 Task: Create in the project BeyondPlan and in the Backlog issue 'Implement a new feature to allow for data visualization and reporting' a child issue 'Chatbot conversation sentiment analysis remediation and reporting', and assign it to team member softage.2@softage.net. Create in the project BeyondPlan and in the Backlog issue 'Address issues related to system integration with external applications and services' a child issue 'Data retention policy optimization and reporting', and assign it to team member softage.3@softage.net
Action: Mouse moved to (186, 49)
Screenshot: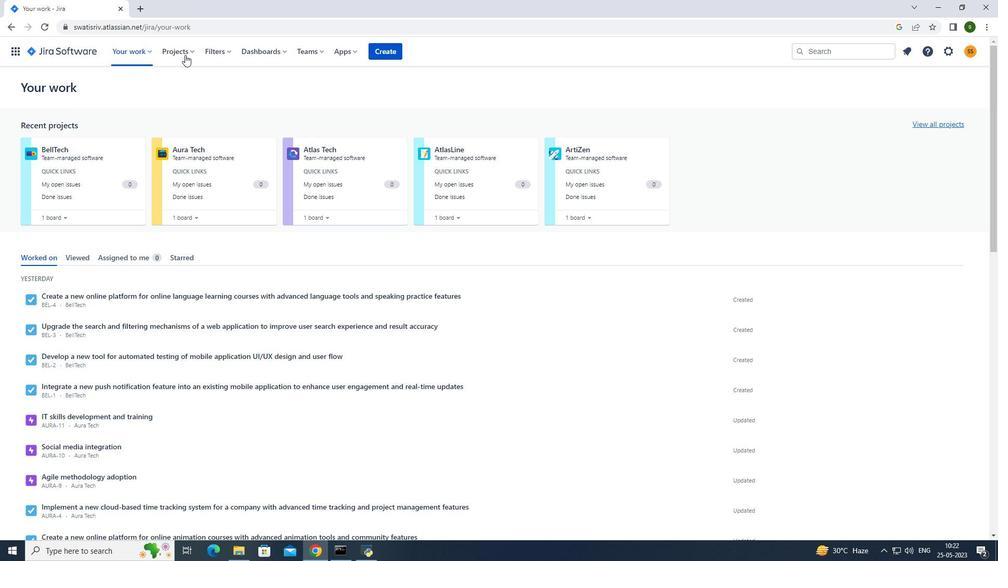 
Action: Mouse pressed left at (186, 49)
Screenshot: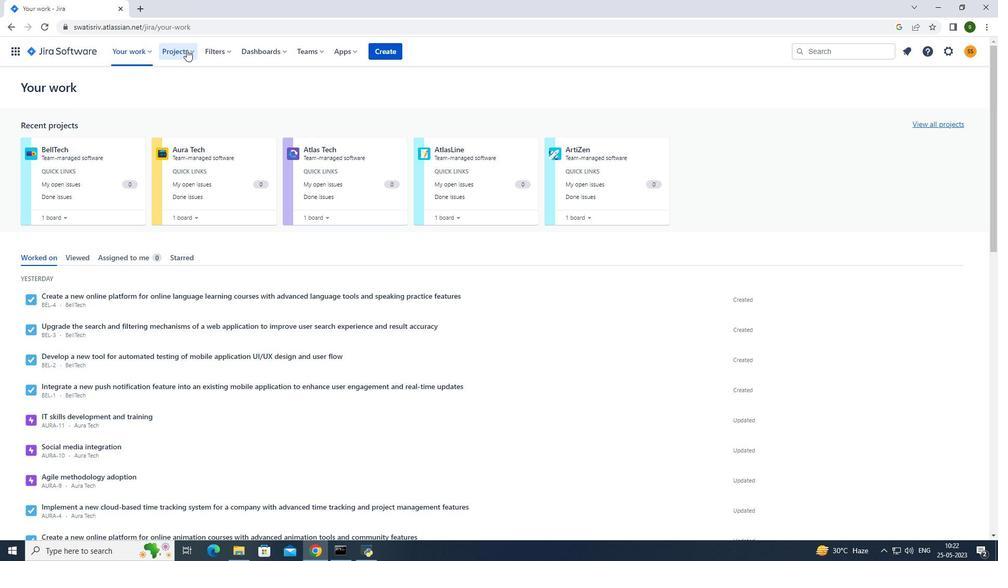
Action: Mouse moved to (218, 95)
Screenshot: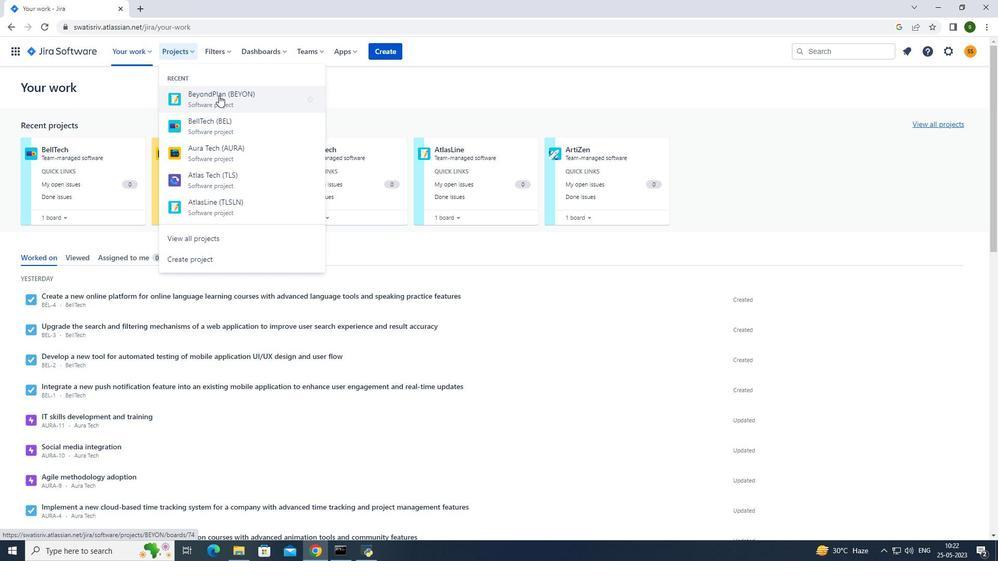 
Action: Mouse pressed left at (218, 95)
Screenshot: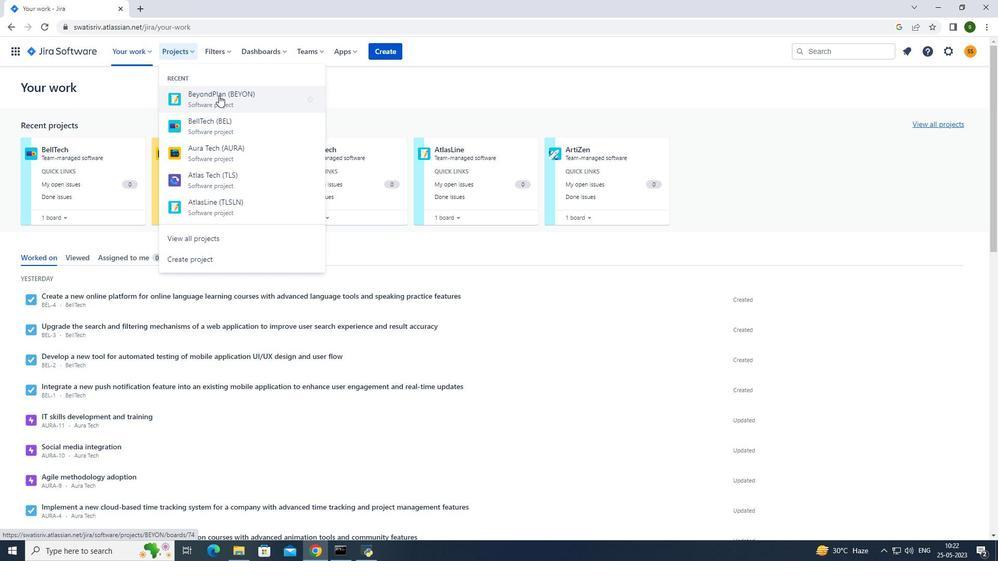 
Action: Mouse moved to (64, 156)
Screenshot: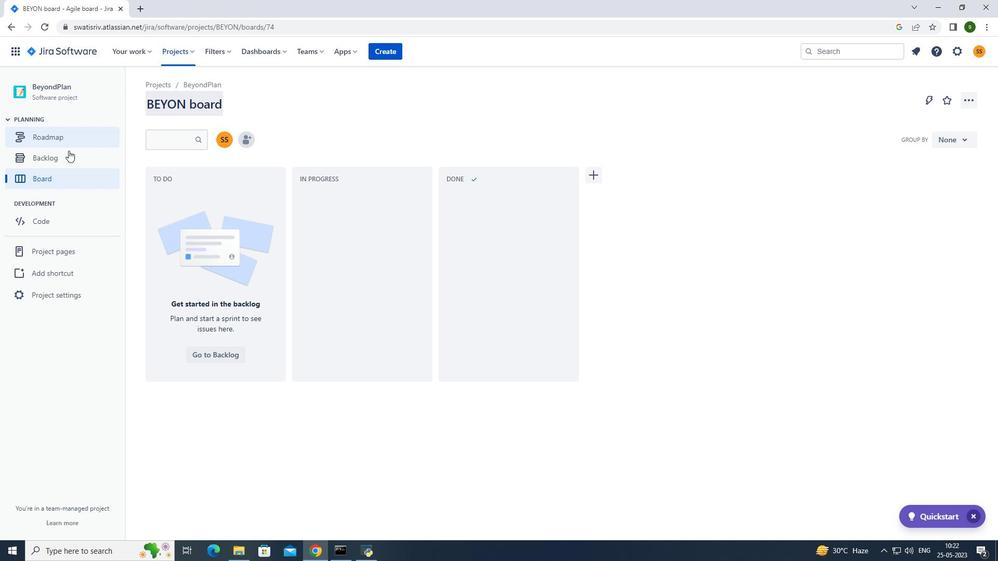 
Action: Mouse pressed left at (64, 156)
Screenshot: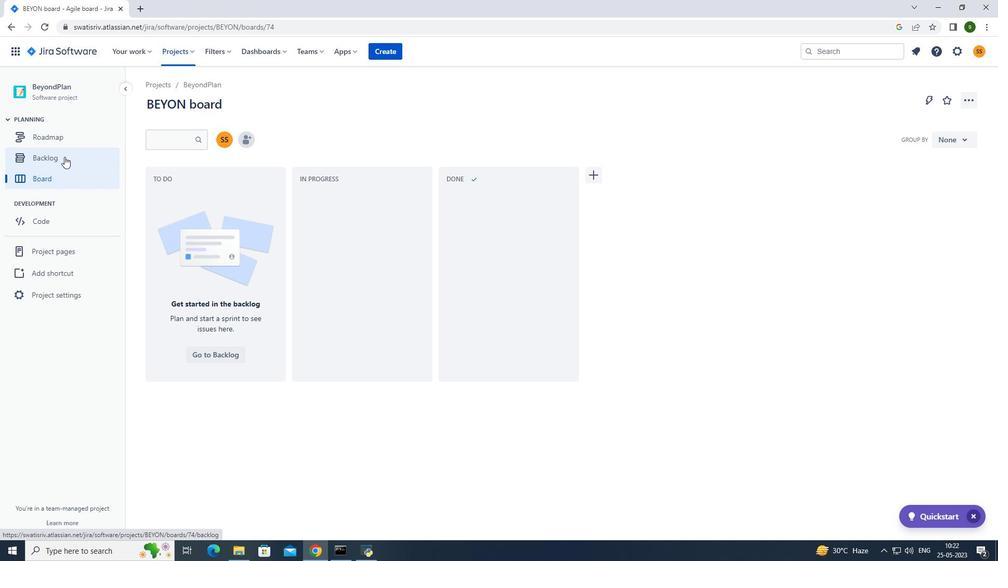 
Action: Mouse moved to (408, 263)
Screenshot: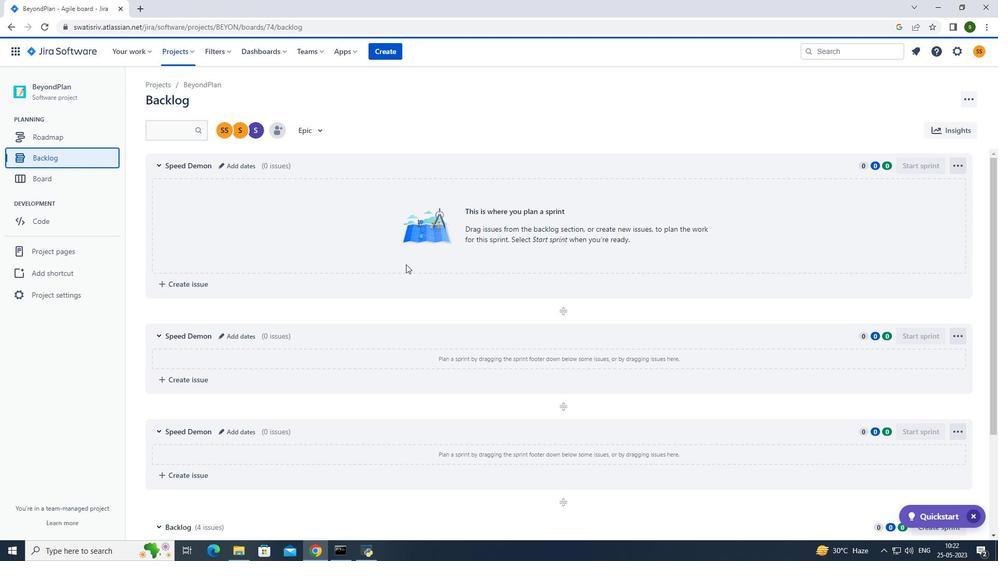 
Action: Mouse scrolled (408, 263) with delta (0, 0)
Screenshot: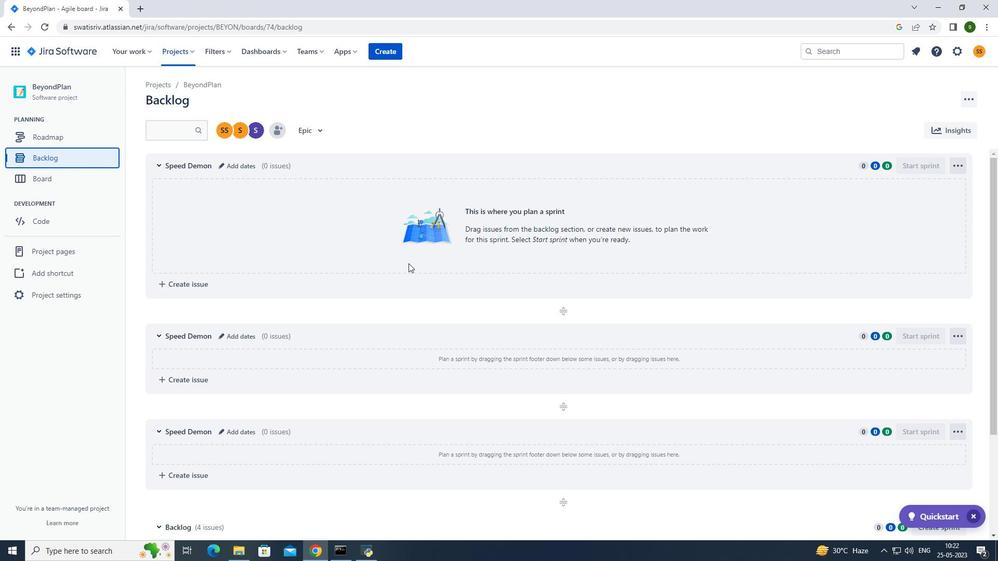 
Action: Mouse scrolled (408, 263) with delta (0, 0)
Screenshot: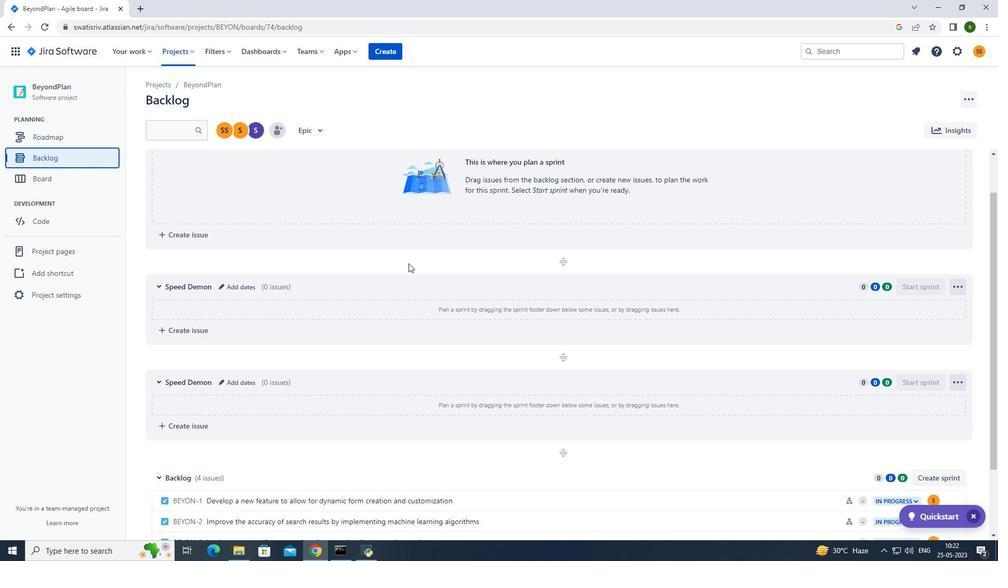 
Action: Mouse scrolled (408, 263) with delta (0, 0)
Screenshot: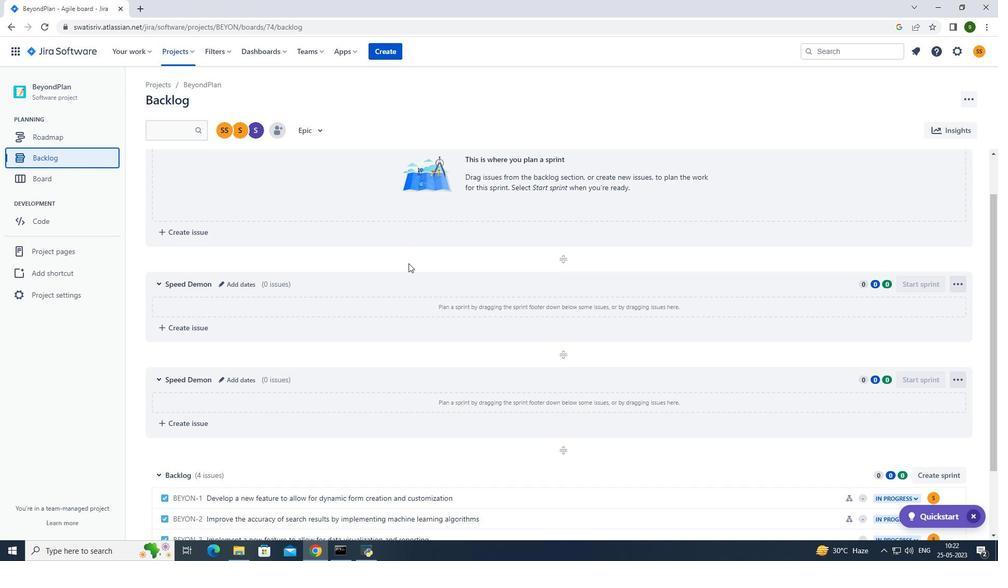 
Action: Mouse scrolled (408, 263) with delta (0, 0)
Screenshot: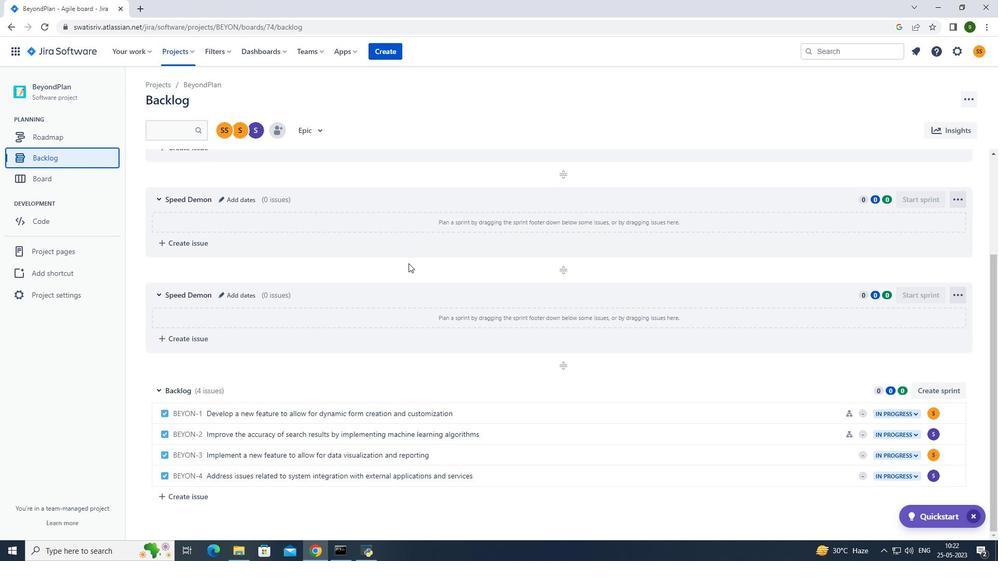 
Action: Mouse scrolled (408, 263) with delta (0, 0)
Screenshot: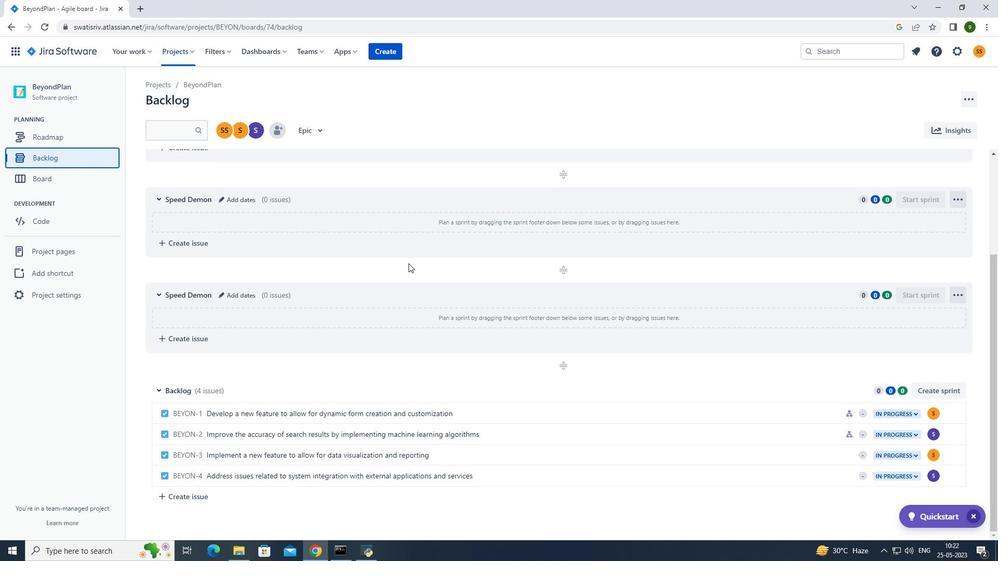 
Action: Mouse scrolled (408, 263) with delta (0, 0)
Screenshot: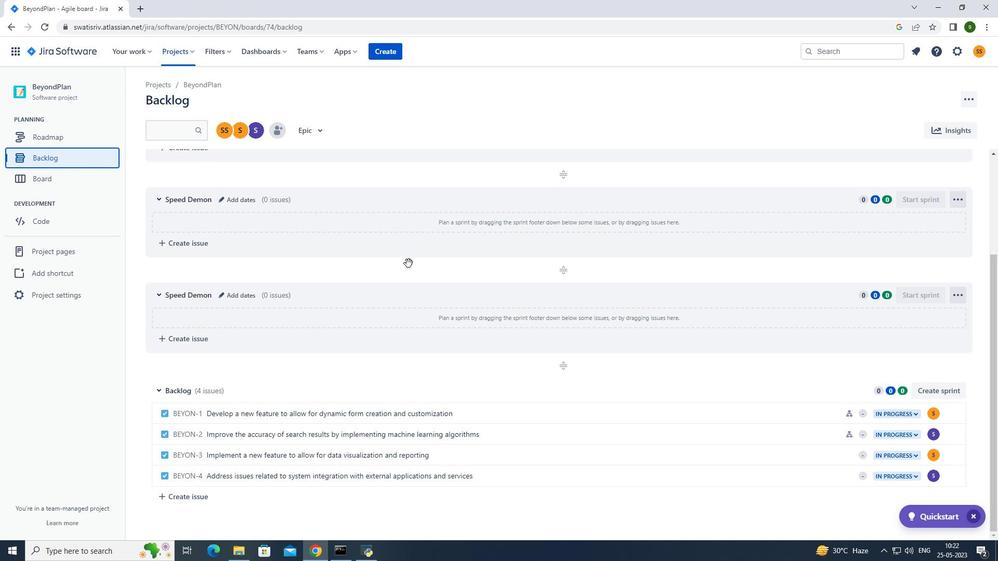 
Action: Mouse moved to (683, 461)
Screenshot: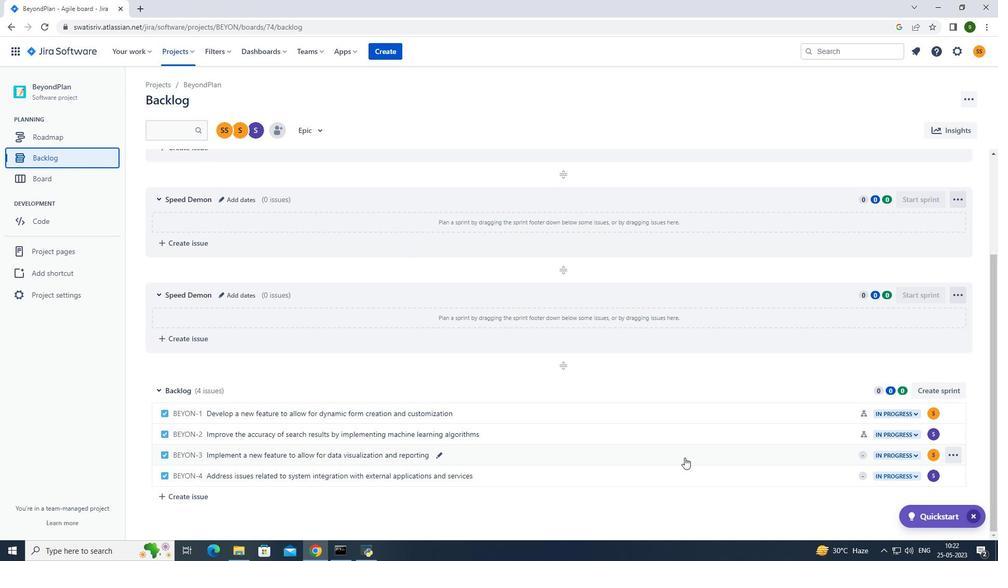 
Action: Mouse pressed left at (683, 461)
Screenshot: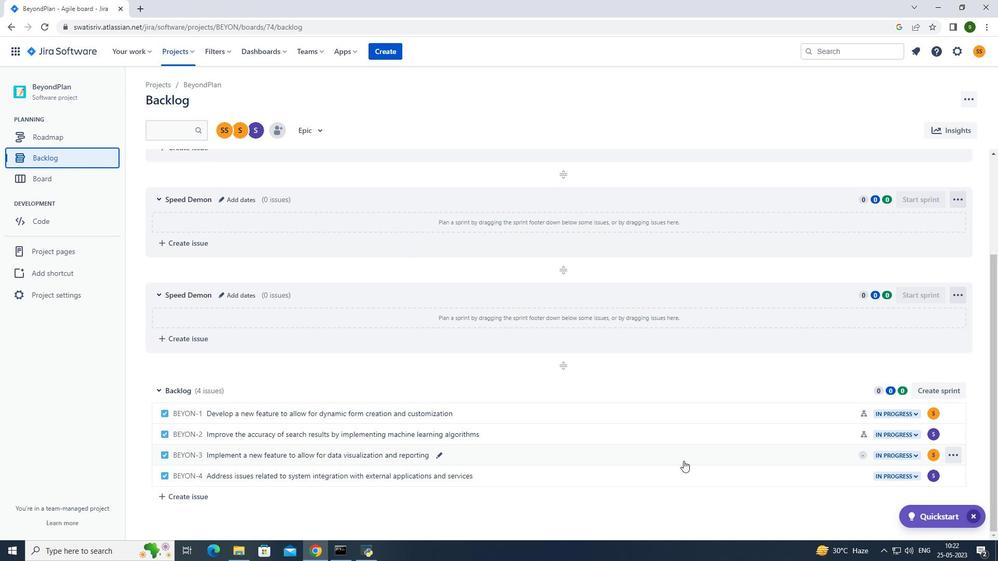 
Action: Mouse moved to (817, 226)
Screenshot: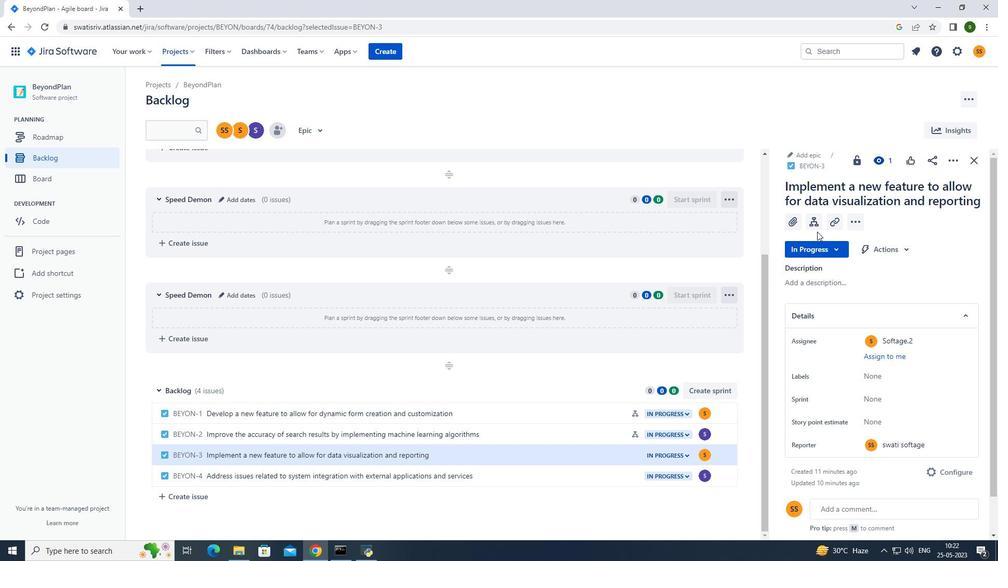 
Action: Mouse pressed left at (817, 226)
Screenshot: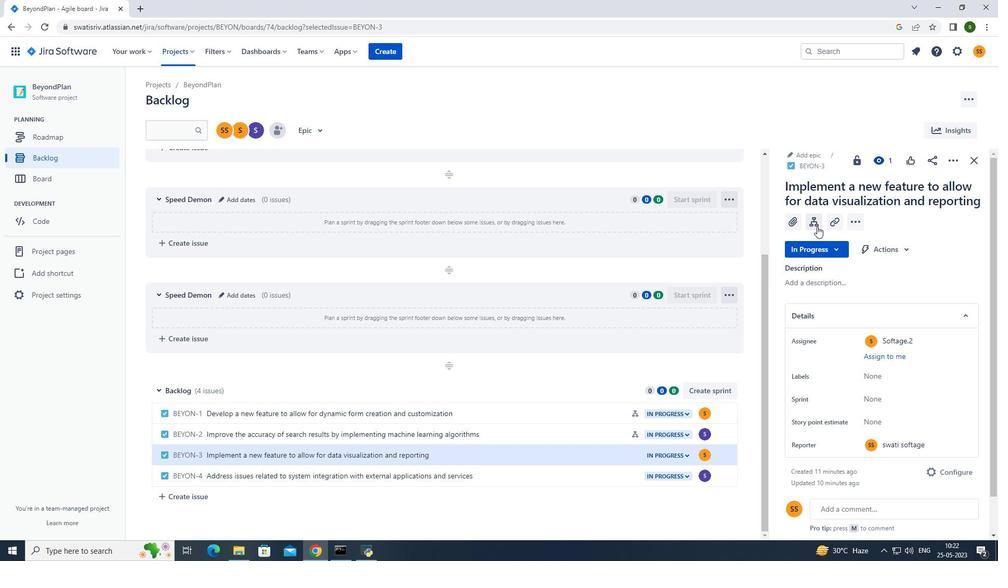 
Action: Mouse moved to (839, 328)
Screenshot: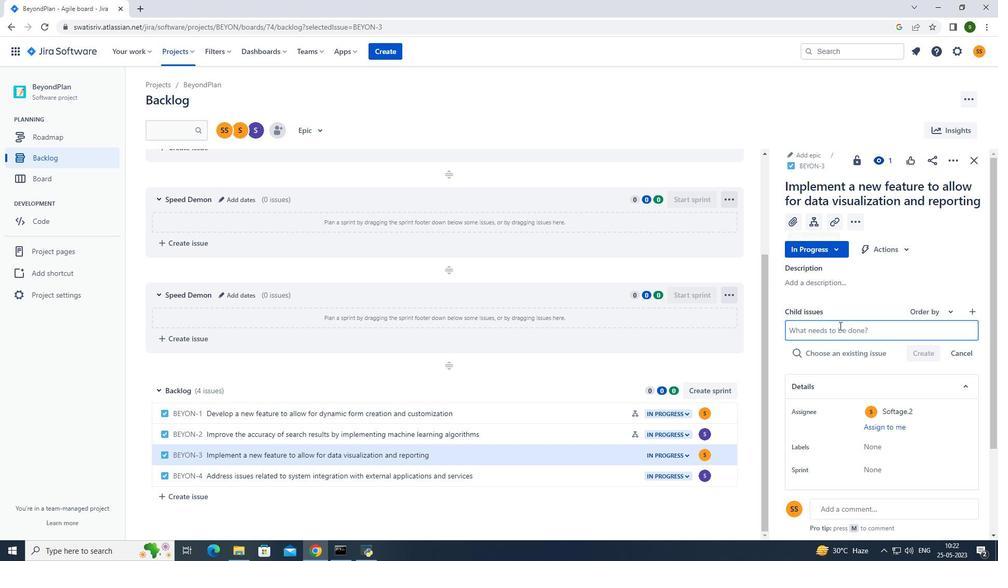 
Action: Mouse pressed left at (839, 328)
Screenshot: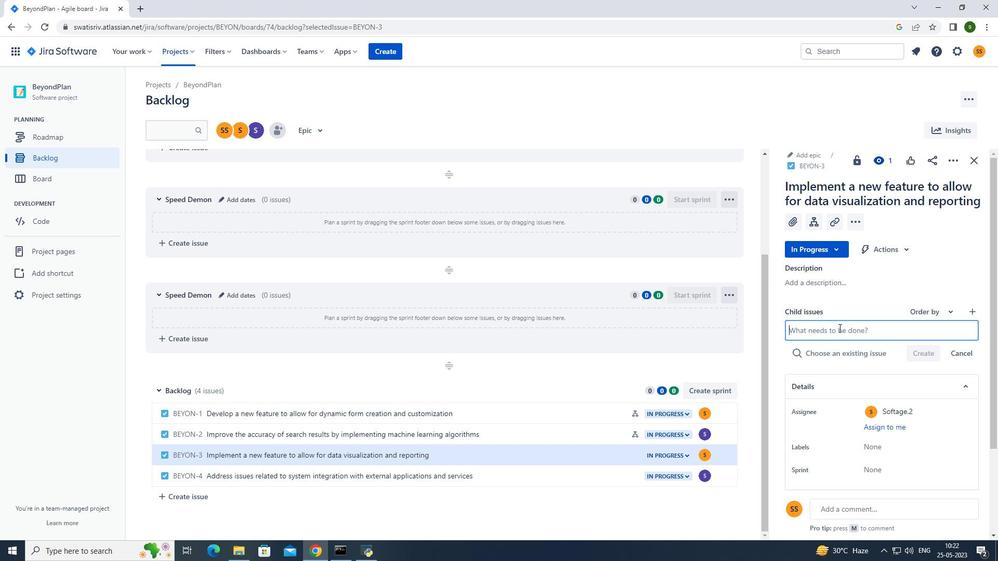 
Action: Key pressed <Key.caps_lock>C<Key.caps_lock>hatbot<Key.space>conversation<Key.space>sentiment<Key.space>analysis<Key.space>it<Key.space>to<Key.space>team<Key.space>mem<Key.backspace><Key.backspace><Key.backspace><Key.backspace><Key.backspace><Key.backspace><Key.backspace><Key.backspace><Key.backspace><Key.backspace><Key.backspace><Key.backspace><Key.backspace><Key.backspace>remediation<Key.space>and<Key.space>reporting<Key.enter>
Screenshot: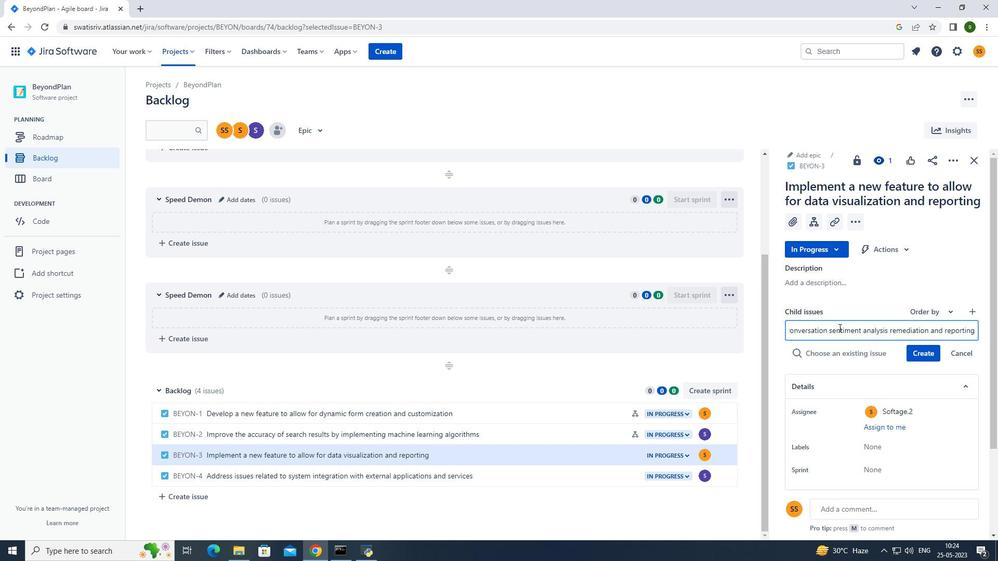 
Action: Mouse moved to (929, 335)
Screenshot: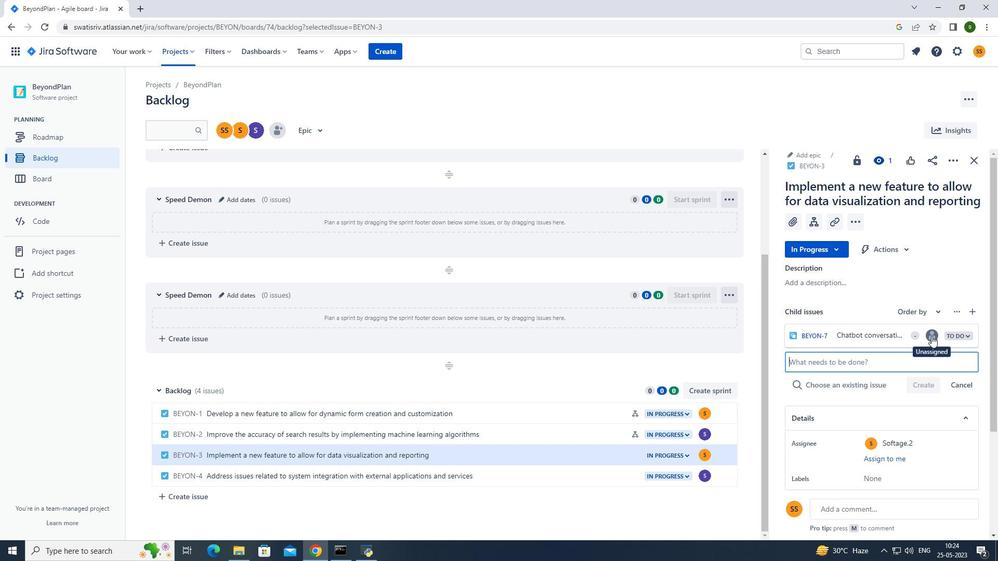 
Action: Mouse pressed left at (929, 335)
Screenshot: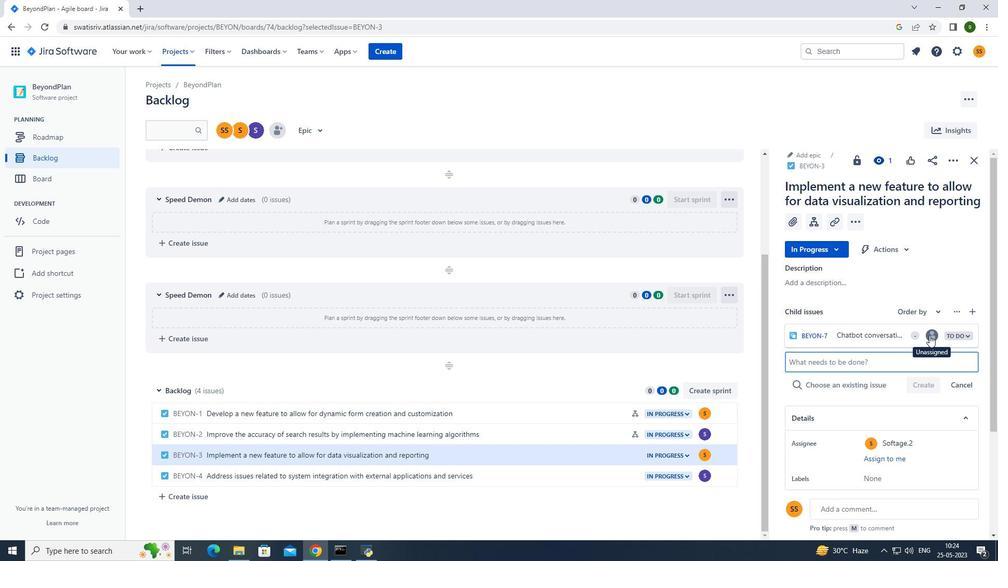
Action: Mouse moved to (844, 276)
Screenshot: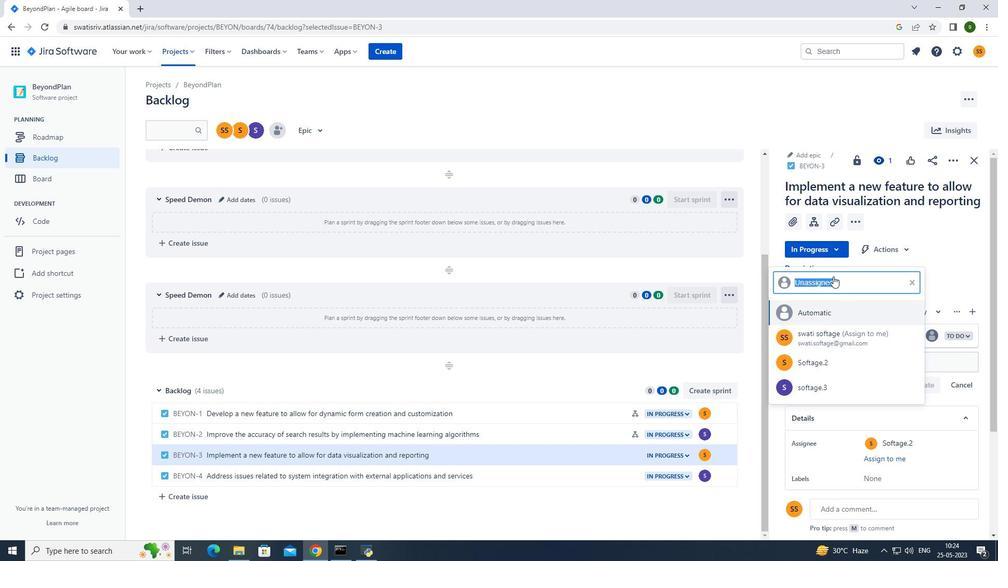 
Action: Key pressed softage.2<Key.shift>@softage.net
Screenshot: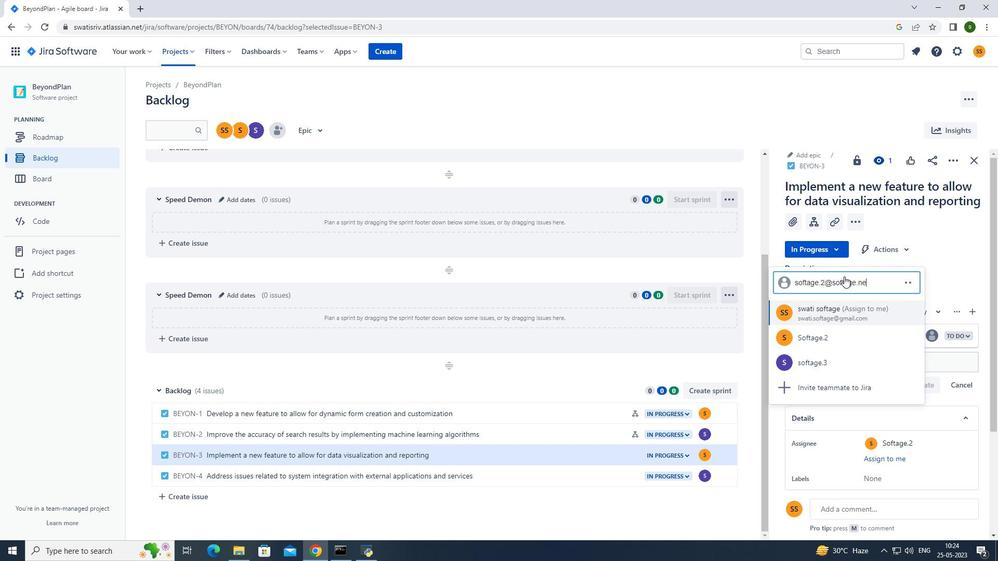 
Action: Mouse moved to (839, 337)
Screenshot: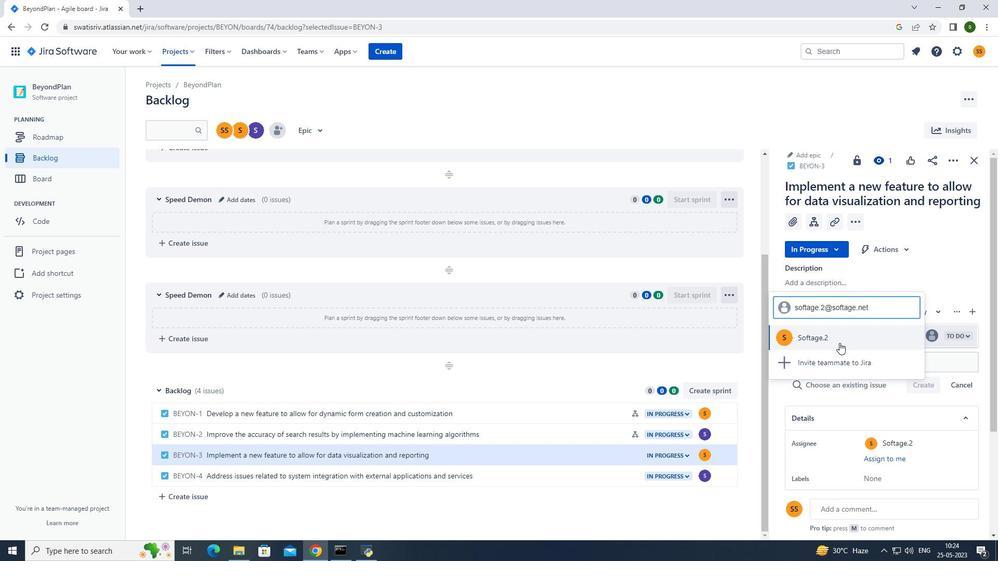
Action: Mouse pressed left at (839, 337)
Screenshot: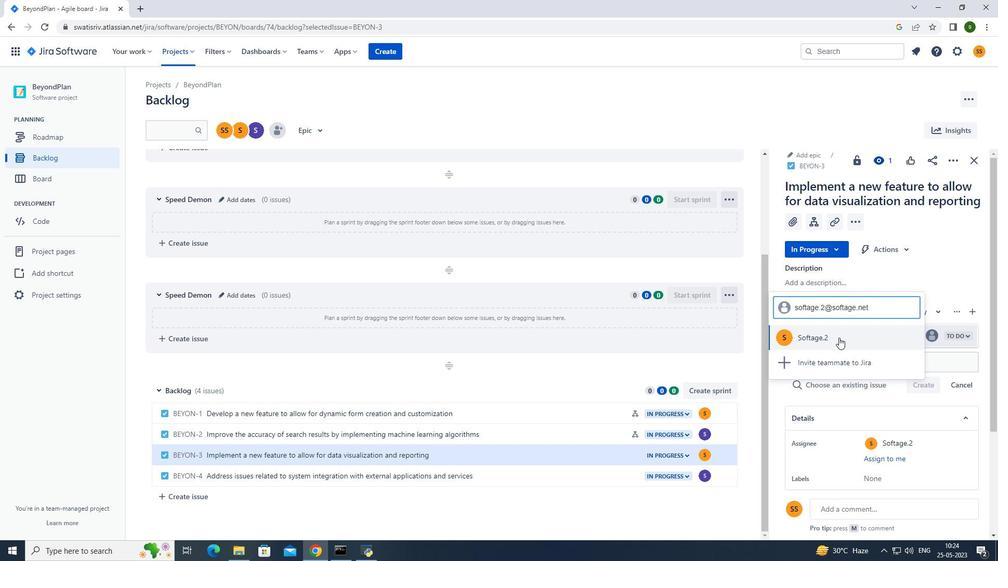 
Action: Mouse moved to (179, 53)
Screenshot: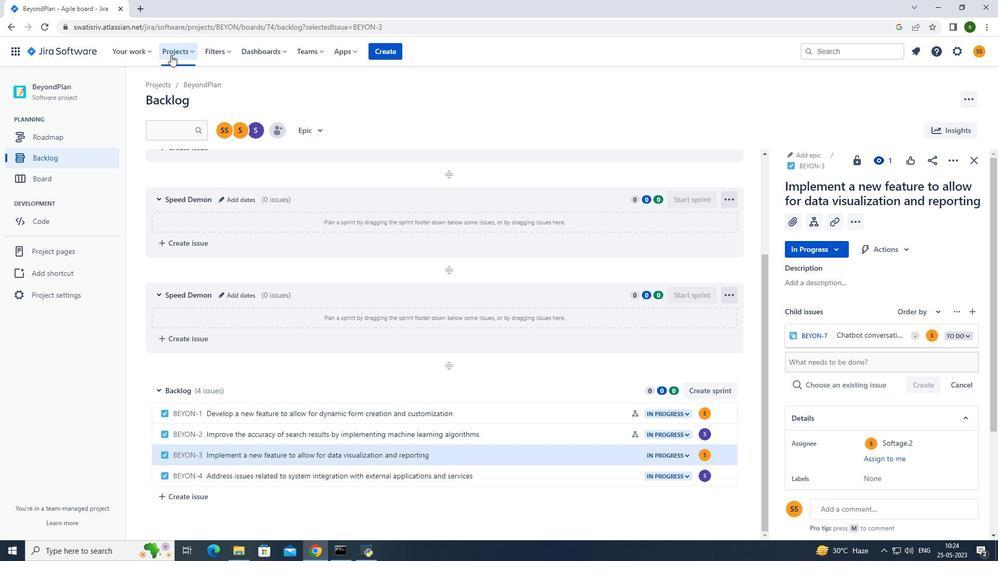 
Action: Mouse pressed left at (179, 53)
Screenshot: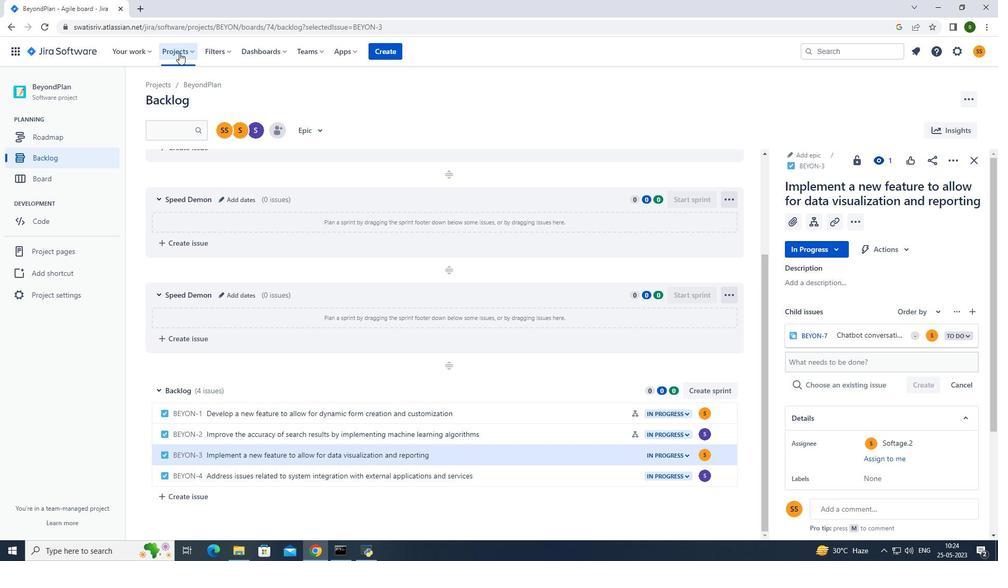 
Action: Mouse moved to (220, 96)
Screenshot: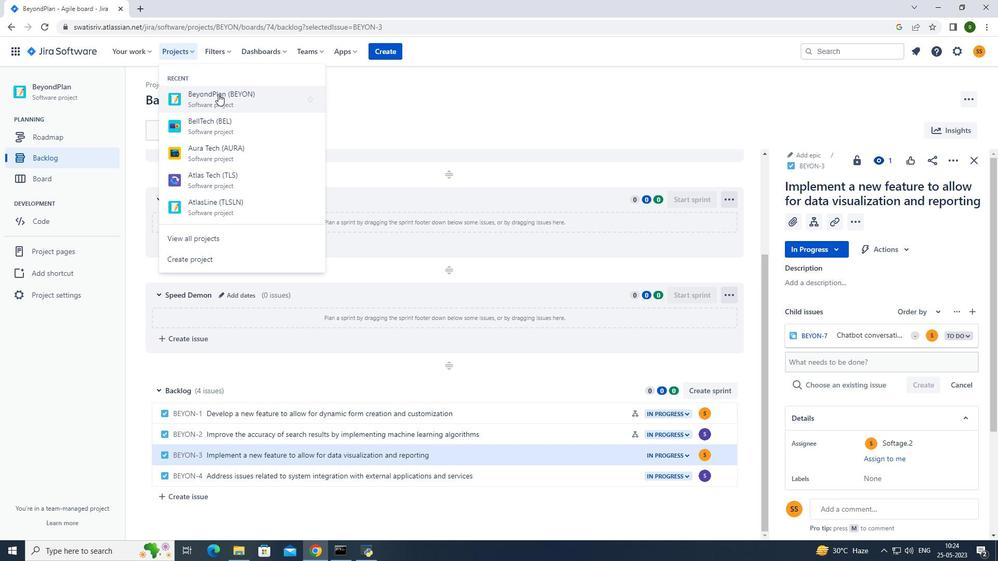 
Action: Mouse pressed left at (220, 96)
Screenshot: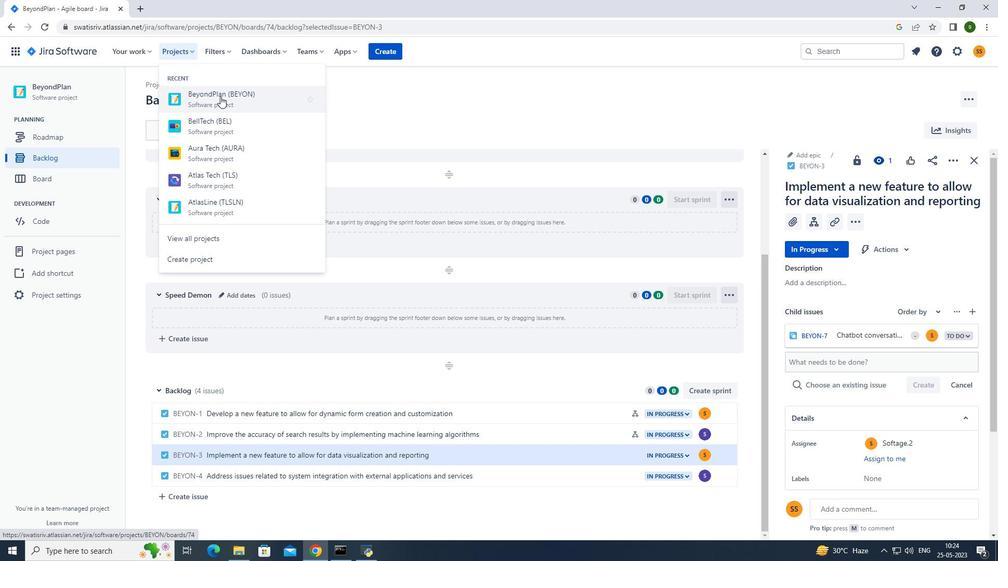 
Action: Mouse moved to (233, 360)
Screenshot: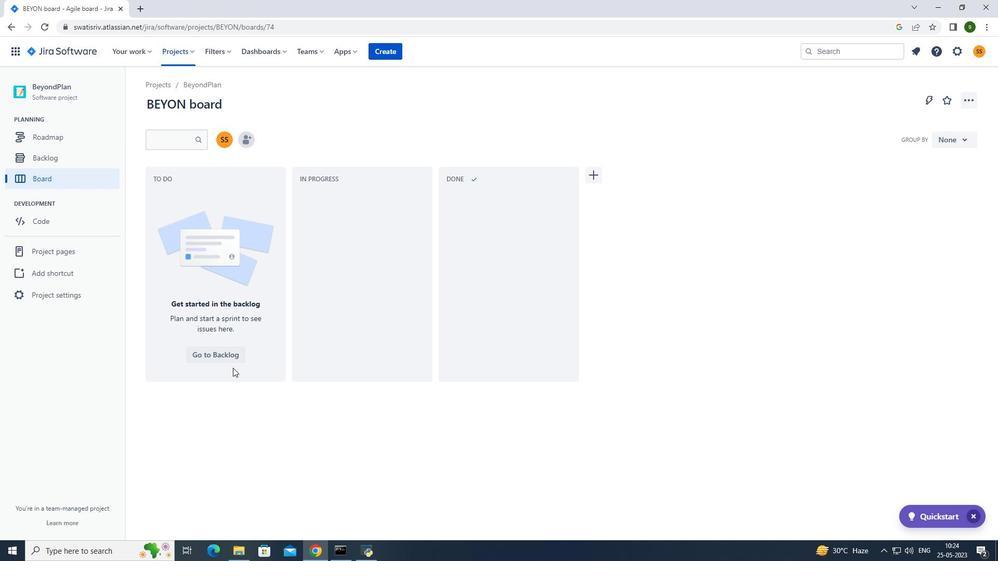 
Action: Mouse pressed left at (233, 360)
Screenshot: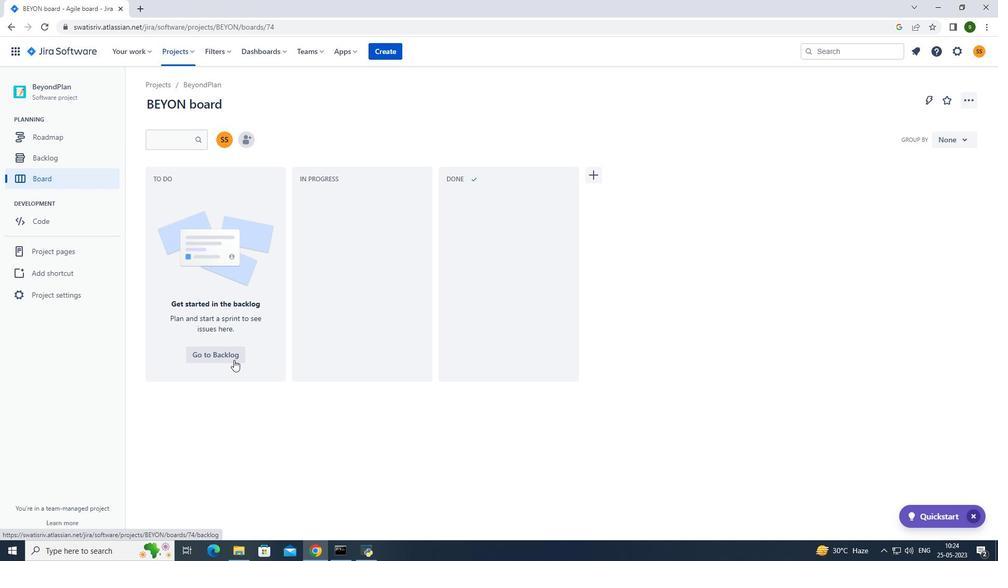 
Action: Mouse moved to (440, 315)
Screenshot: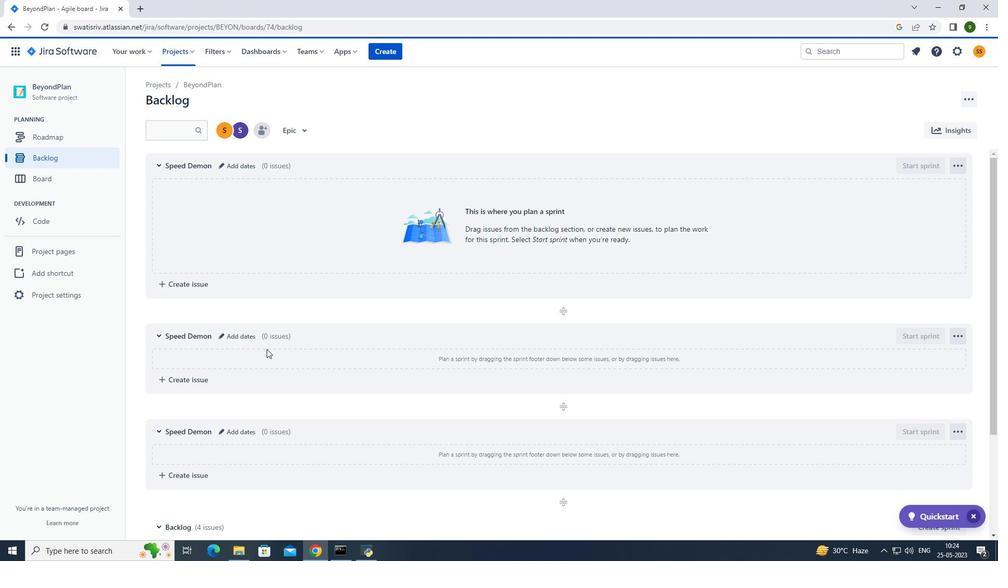 
Action: Mouse scrolled (440, 315) with delta (0, 0)
Screenshot: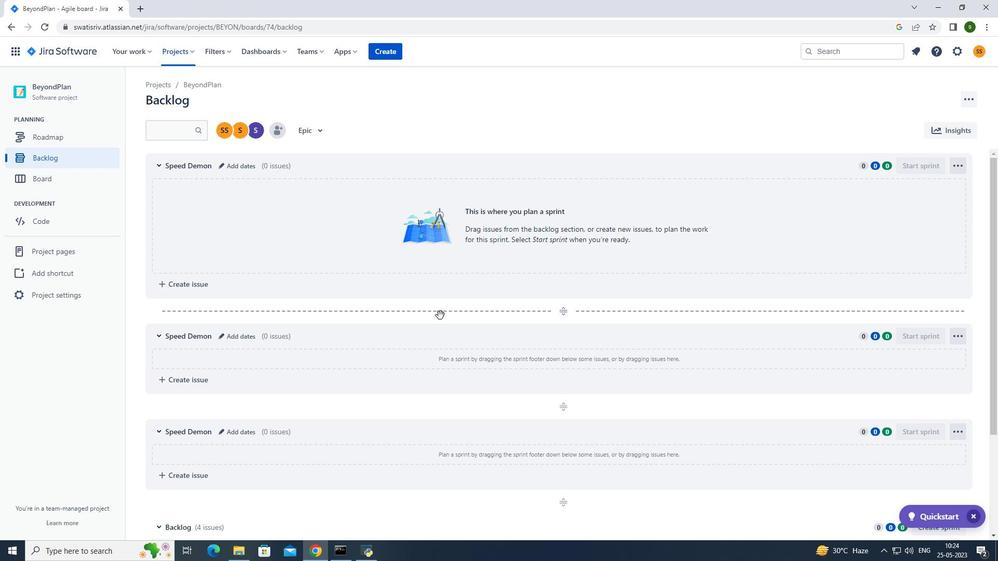 
Action: Mouse scrolled (440, 315) with delta (0, 0)
Screenshot: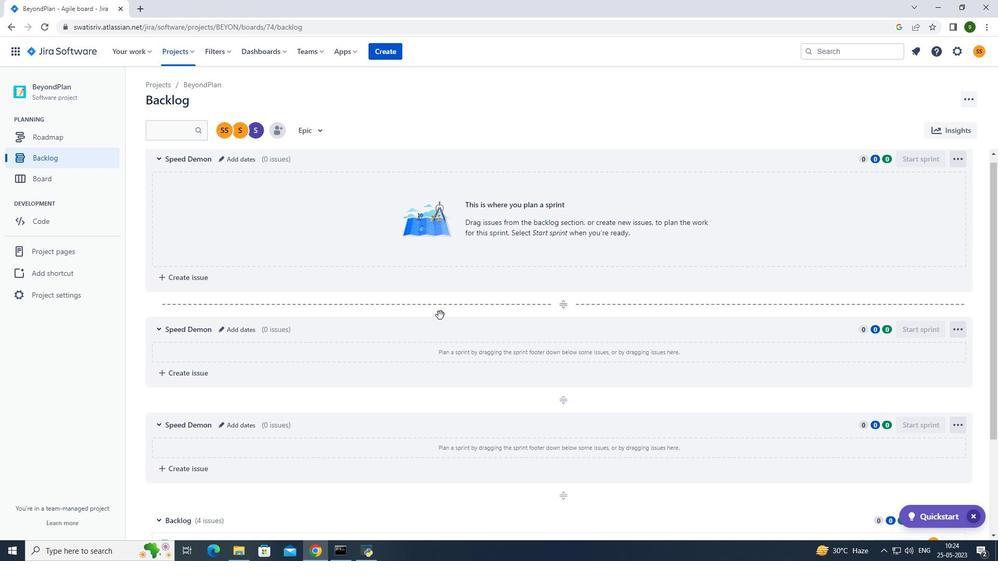 
Action: Mouse scrolled (440, 315) with delta (0, 0)
Screenshot: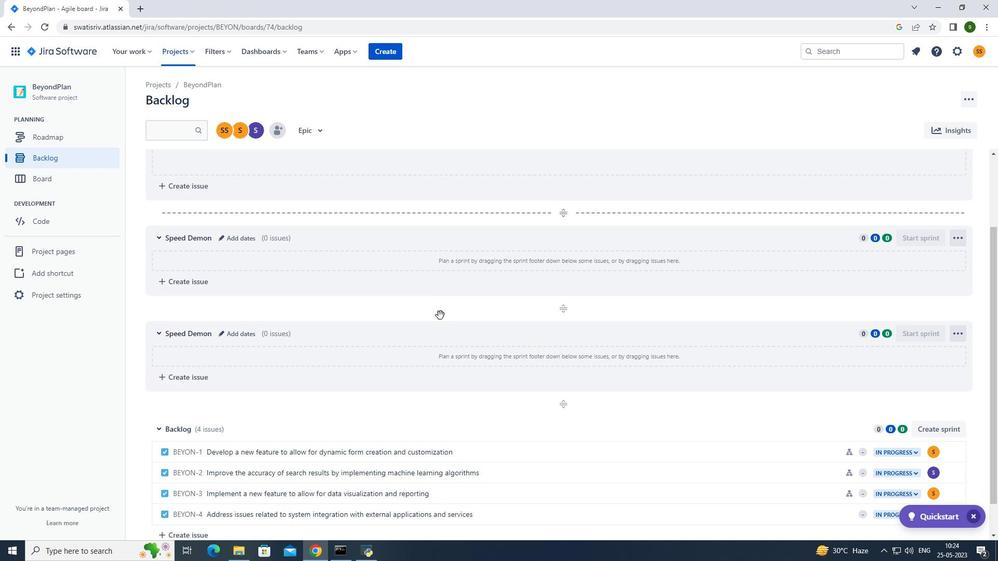 
Action: Mouse scrolled (440, 315) with delta (0, 0)
Screenshot: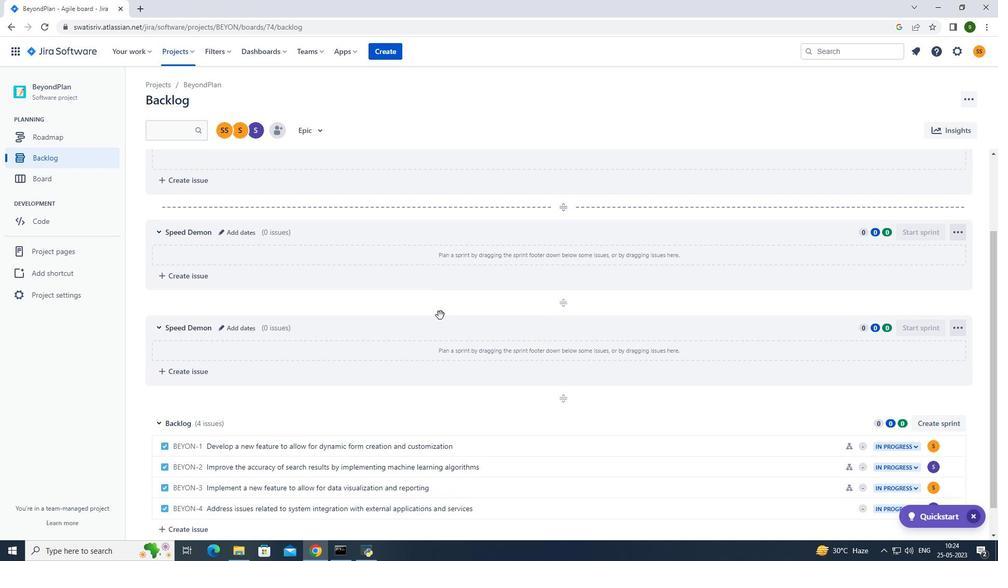 
Action: Mouse scrolled (440, 315) with delta (0, 0)
Screenshot: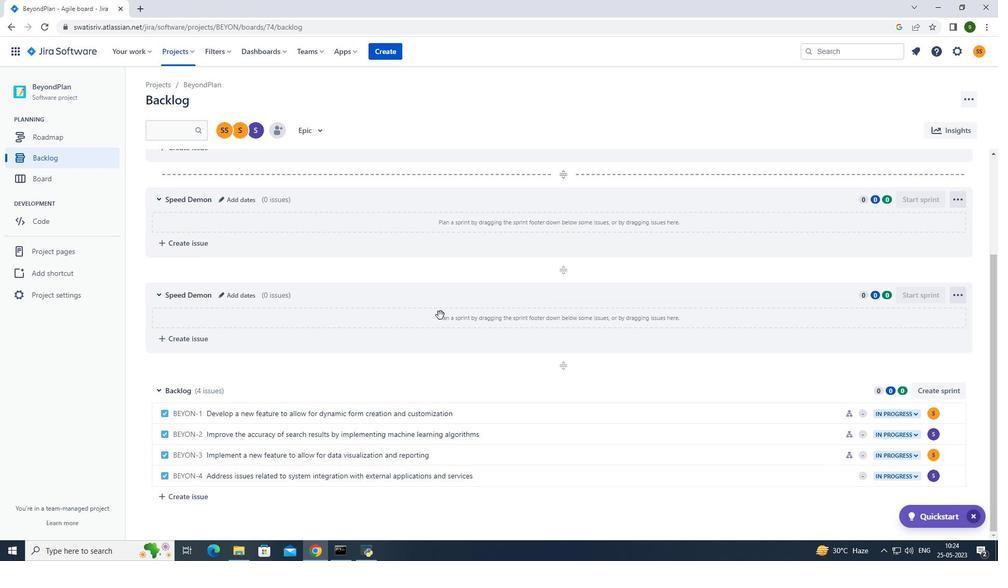 
Action: Mouse moved to (608, 474)
Screenshot: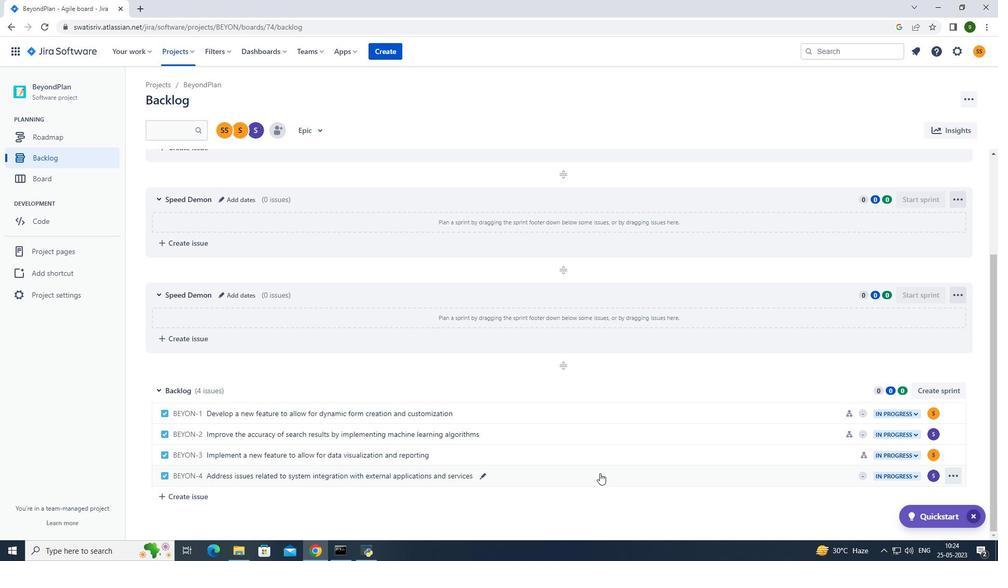 
Action: Mouse pressed left at (608, 474)
Screenshot: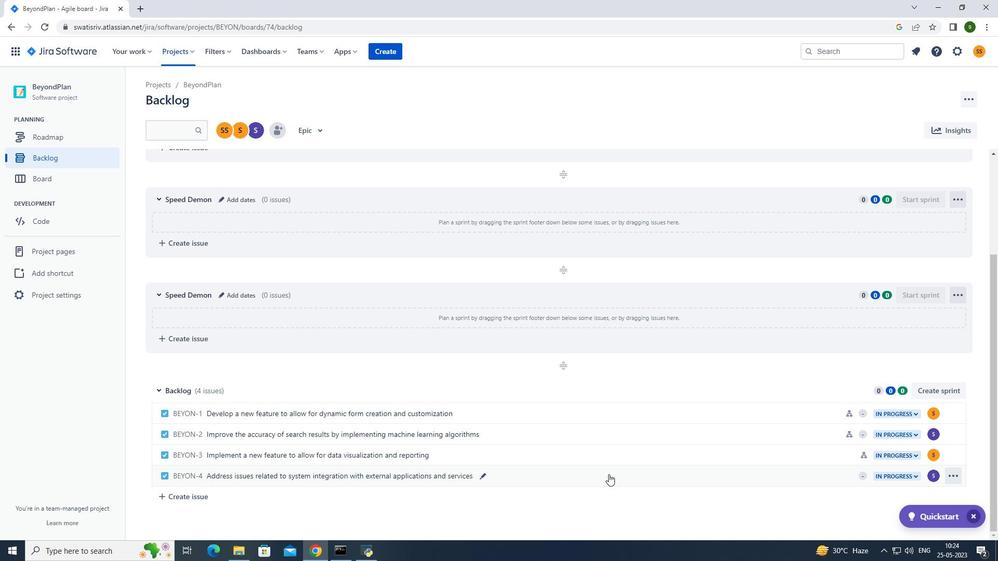 
Action: Mouse moved to (812, 236)
Screenshot: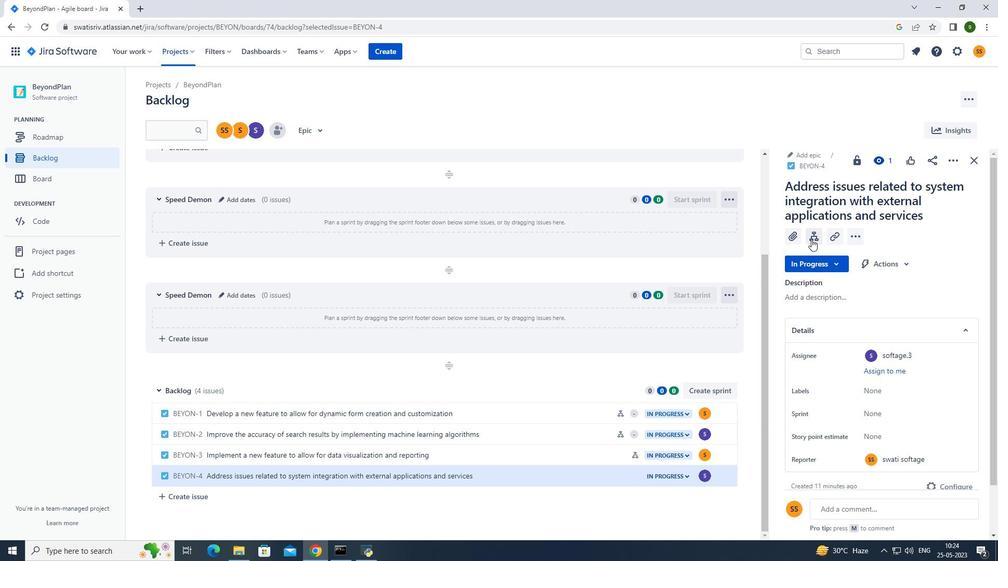 
Action: Mouse pressed left at (812, 236)
Screenshot: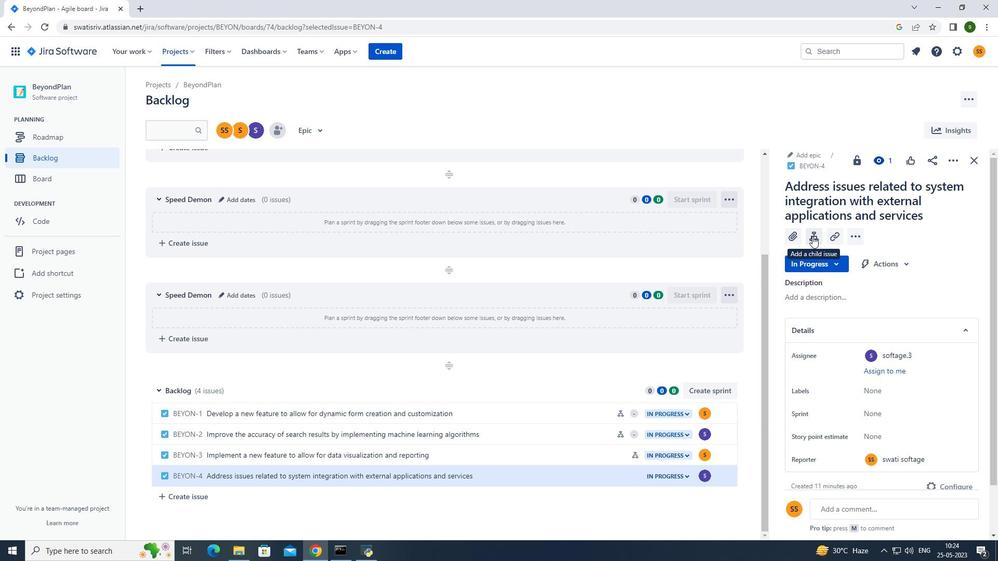 
Action: Mouse moved to (835, 337)
Screenshot: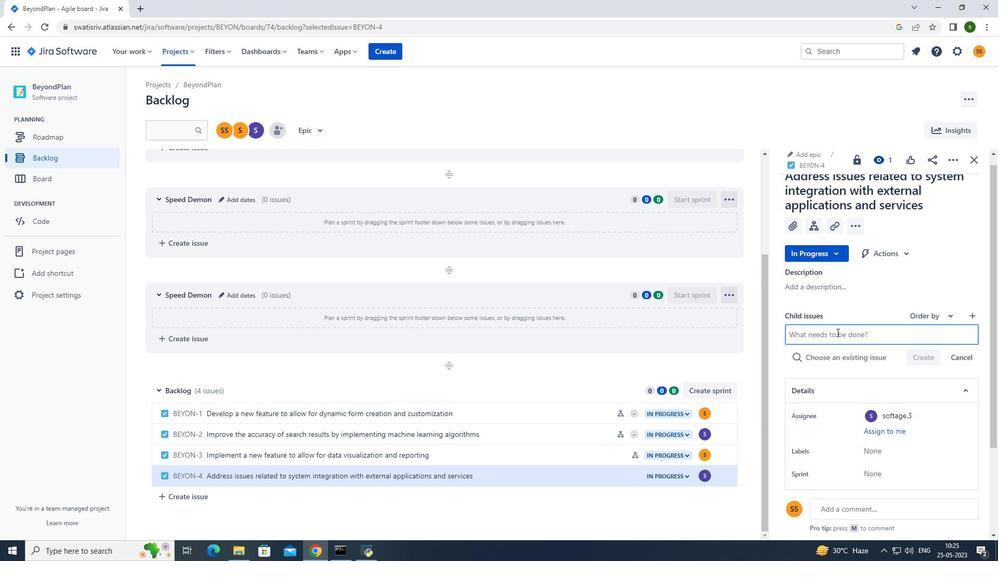 
Action: Mouse pressed left at (835, 337)
Screenshot: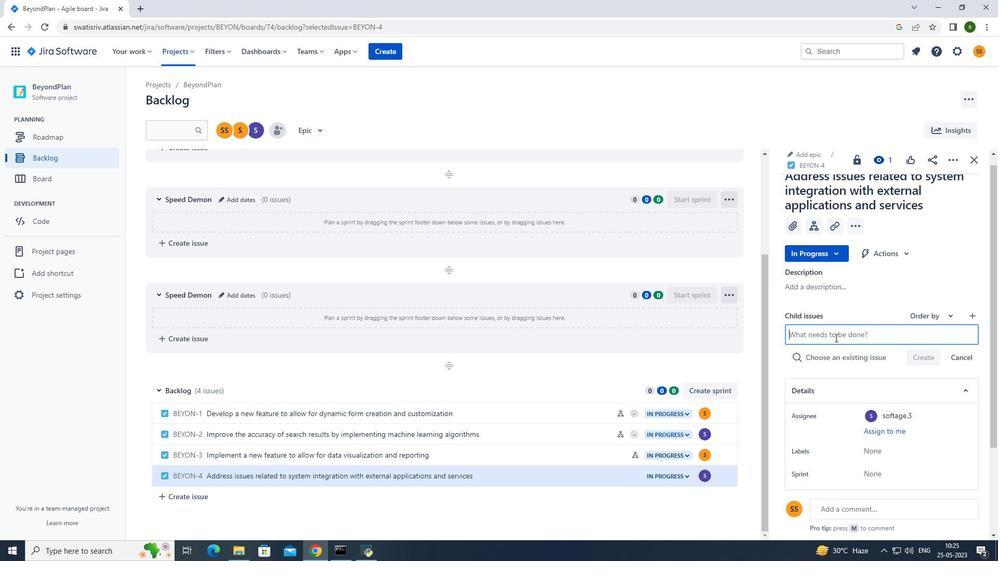 
Action: Key pressed <Key.caps_lock>D<Key.caps_lock>ata<Key.space>retention<Key.space>policy<Key.space>optimization<Key.space>and<Key.space>reporting<Key.enter>
Screenshot: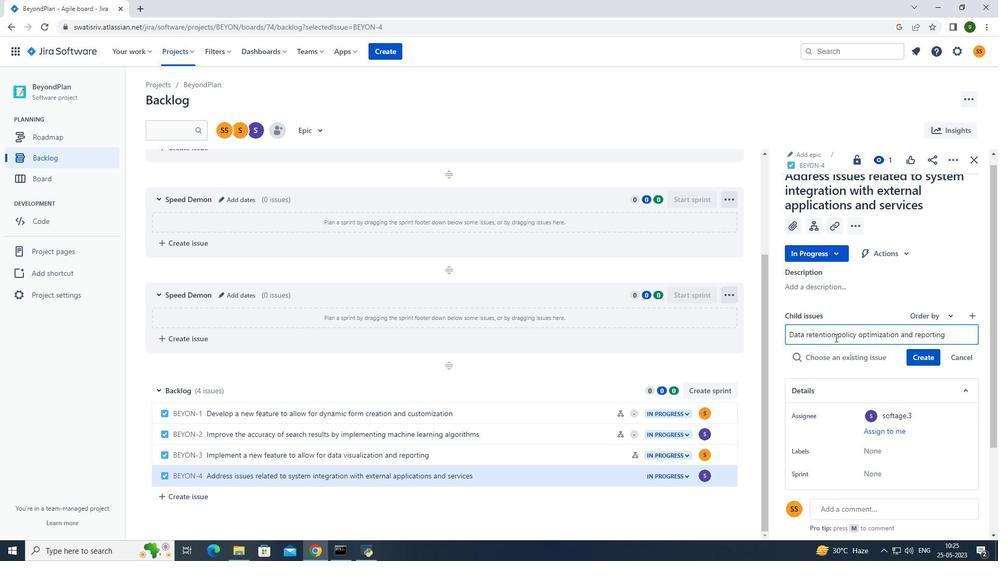
Action: Mouse moved to (932, 341)
Screenshot: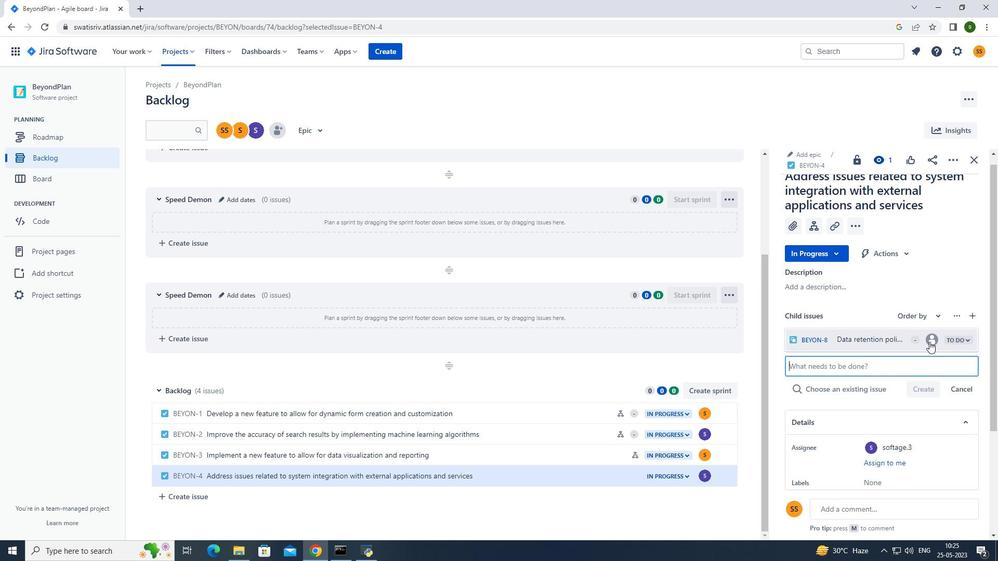 
Action: Mouse pressed left at (932, 341)
Screenshot: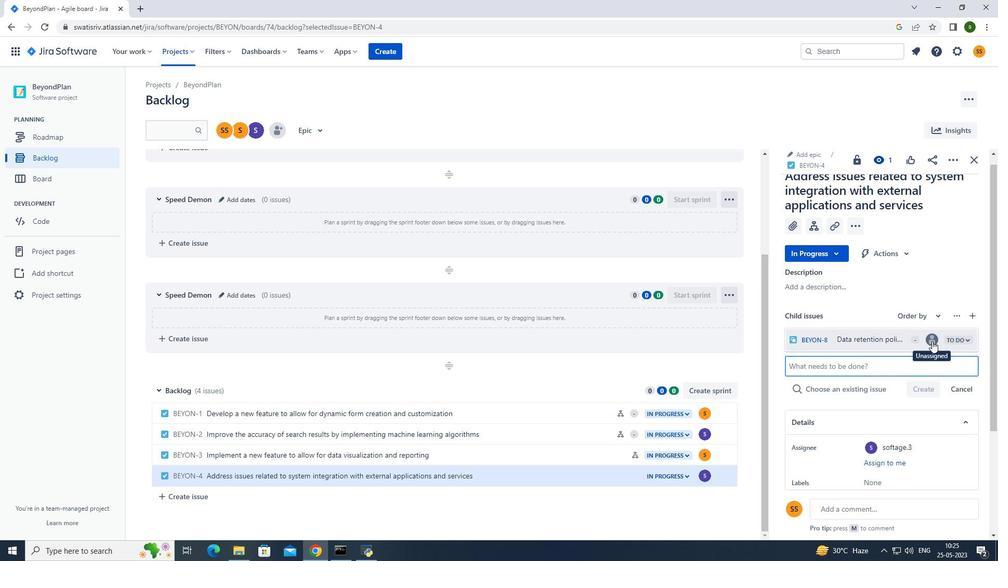 
Action: Mouse moved to (846, 281)
Screenshot: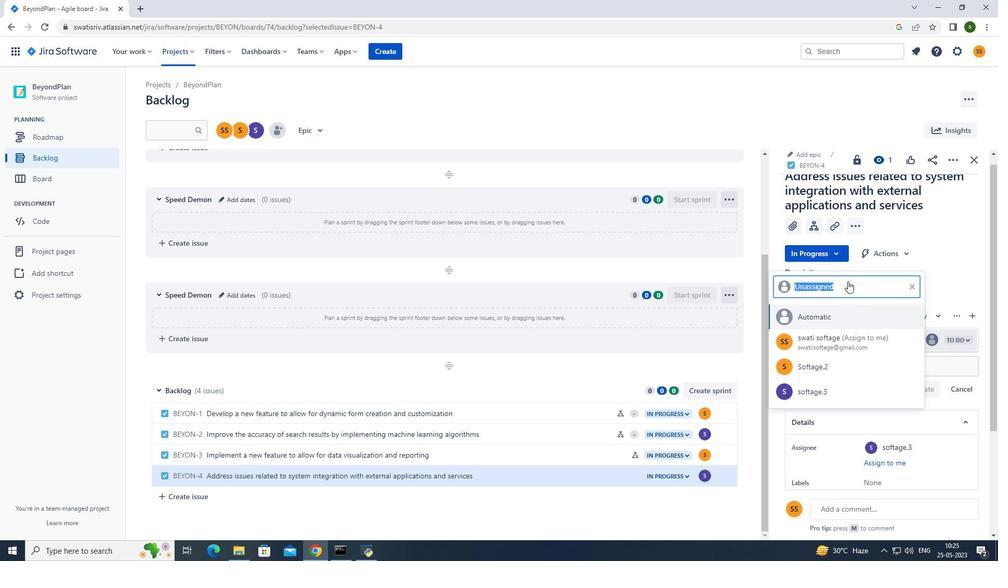 
Action: Key pressed softage.3<Key.shift><Key.shift><Key.shift><Key.shift><Key.shift><Key.shift><Key.shift><Key.shift><Key.shift><Key.shift><Key.shift><Key.shift><Key.shift><Key.shift><Key.shift><Key.shift><Key.shift><Key.shift><Key.shift><Key.shift><Key.shift><Key.shift><Key.shift>@softage.net
Screenshot: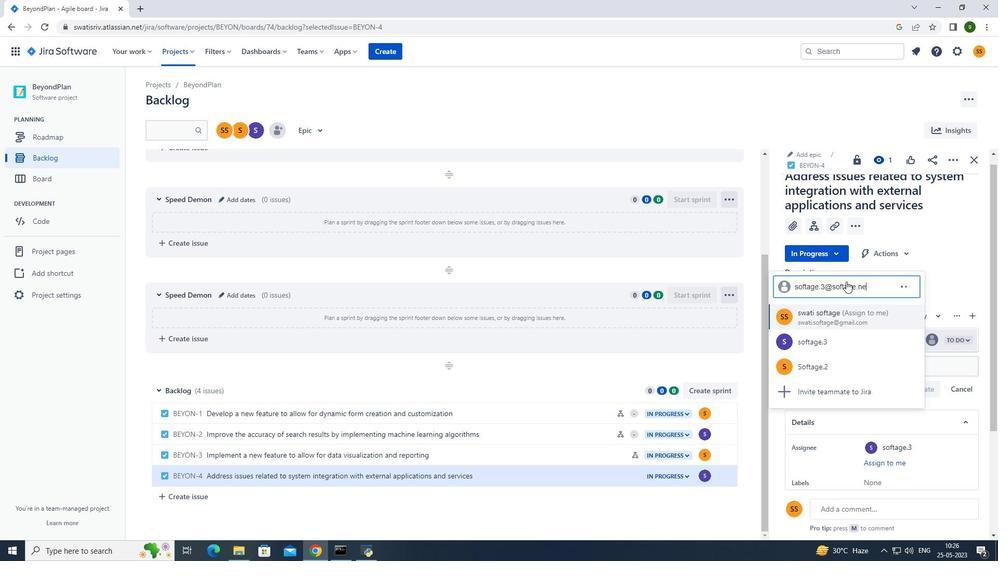 
Action: Mouse moved to (831, 343)
Screenshot: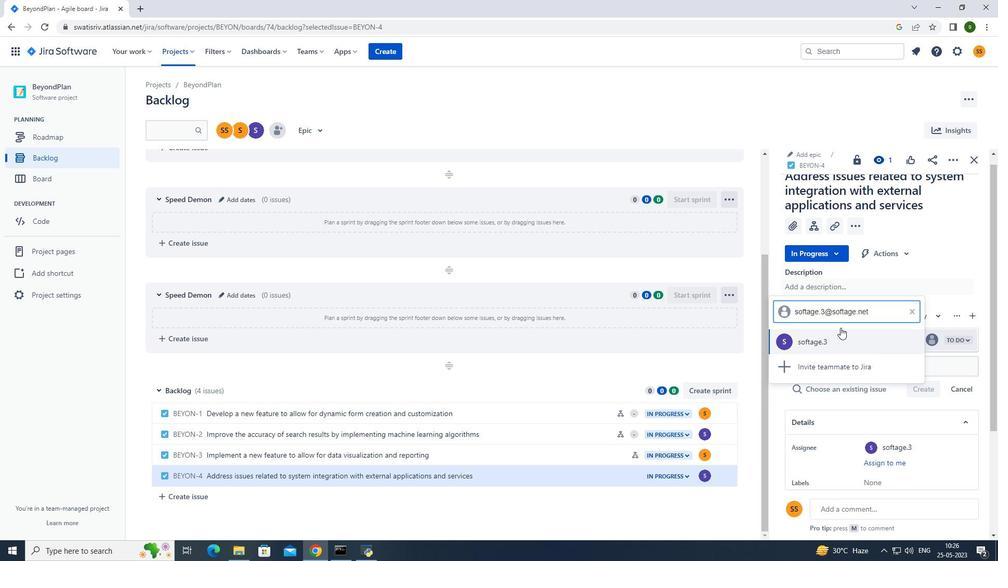 
Action: Mouse pressed left at (831, 343)
Screenshot: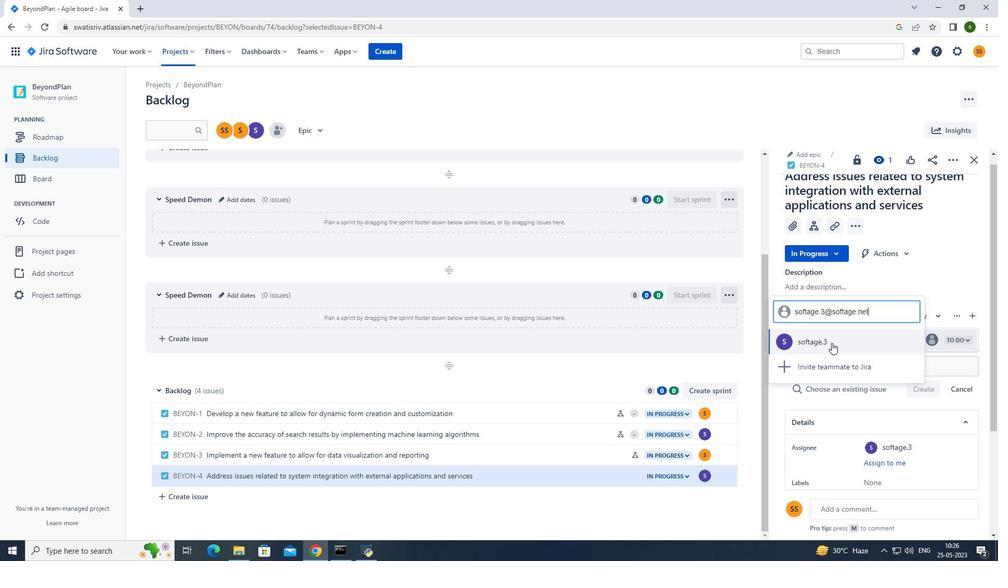 
Action: Mouse moved to (541, 115)
Screenshot: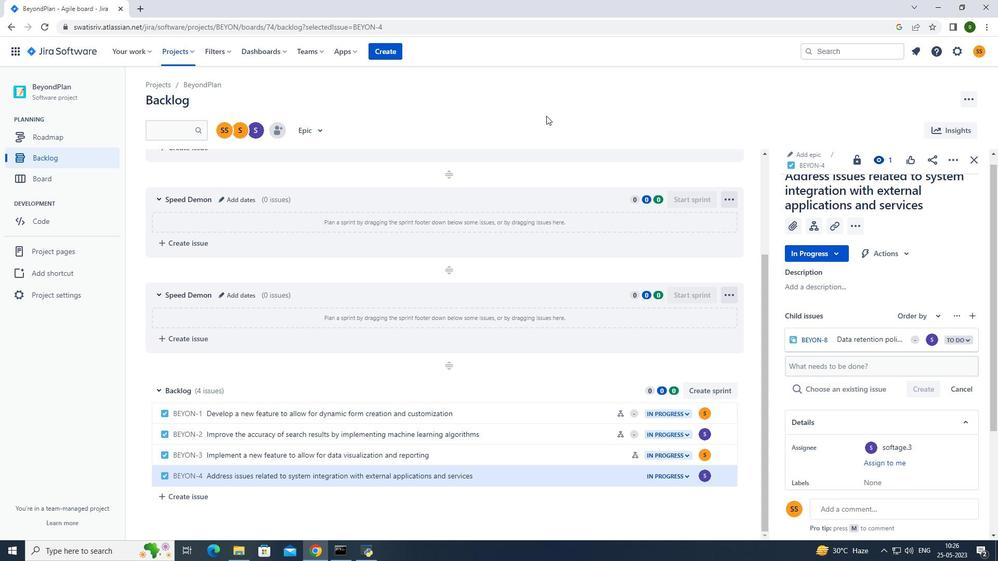 
Action: Mouse pressed left at (541, 115)
Screenshot: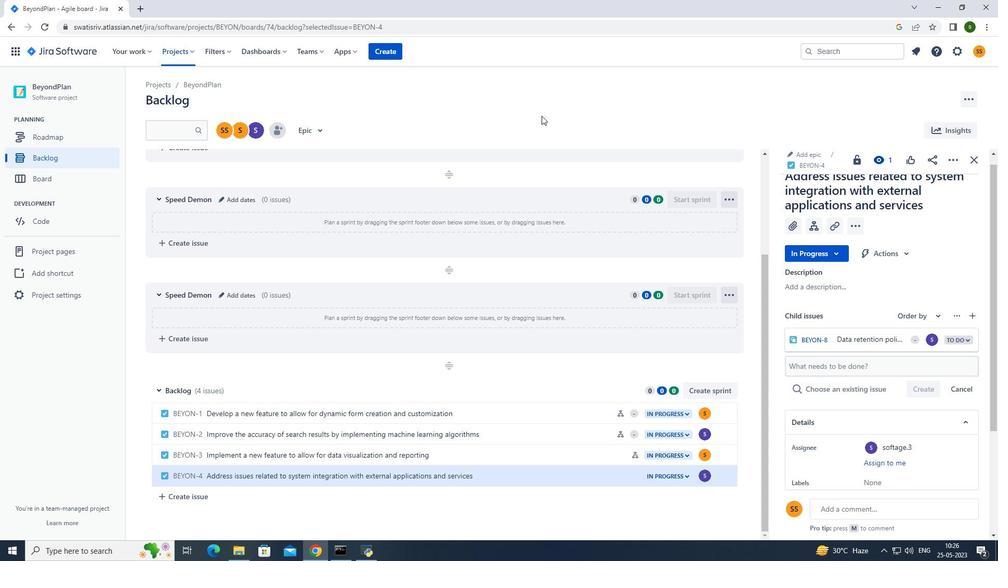 
